 Task: Delete the category "Original" in the repository "Javascript".
Action: Mouse moved to (1231, 251)
Screenshot: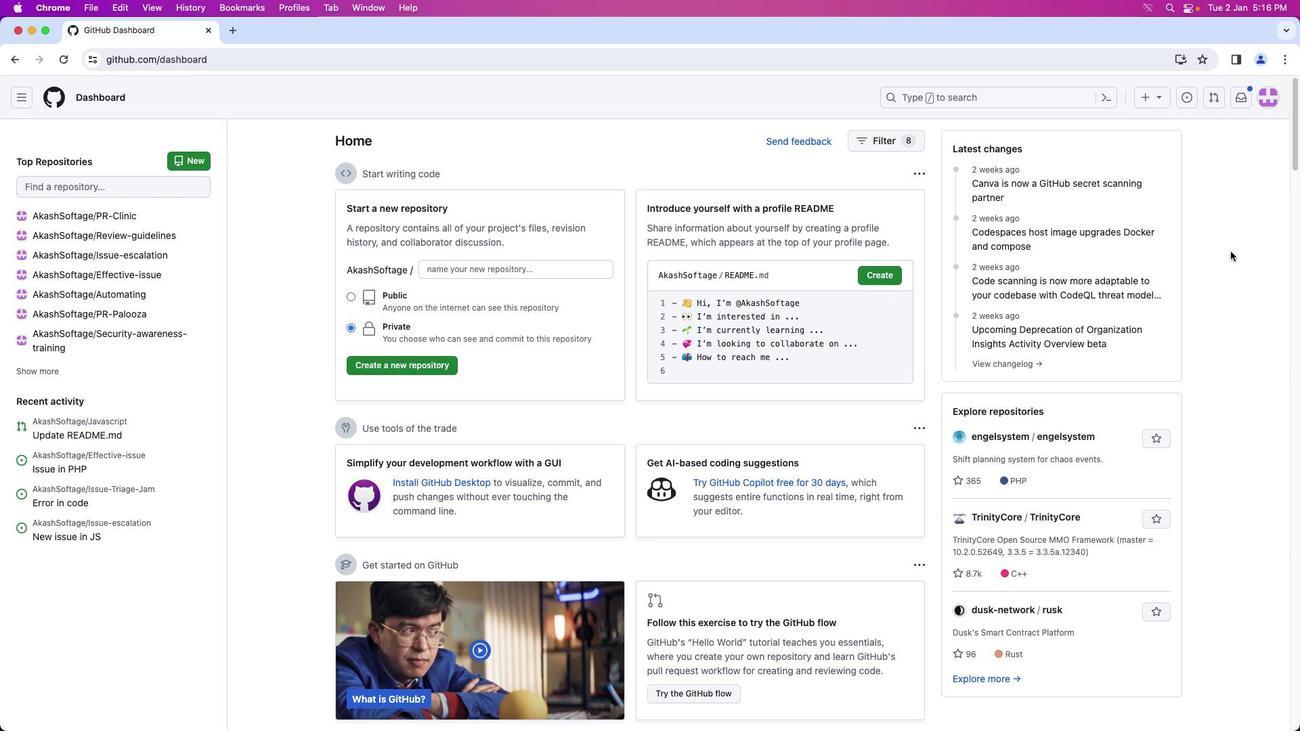 
Action: Mouse pressed left at (1231, 251)
Screenshot: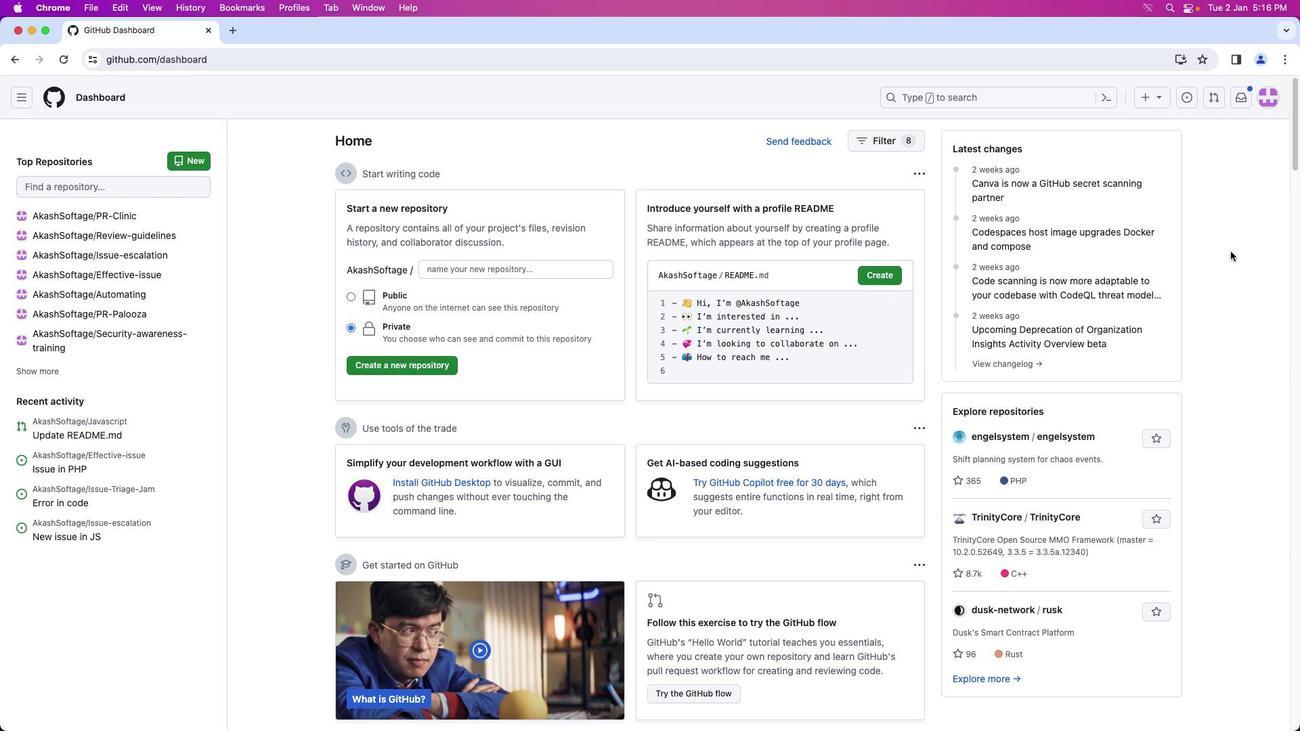
Action: Mouse moved to (1267, 94)
Screenshot: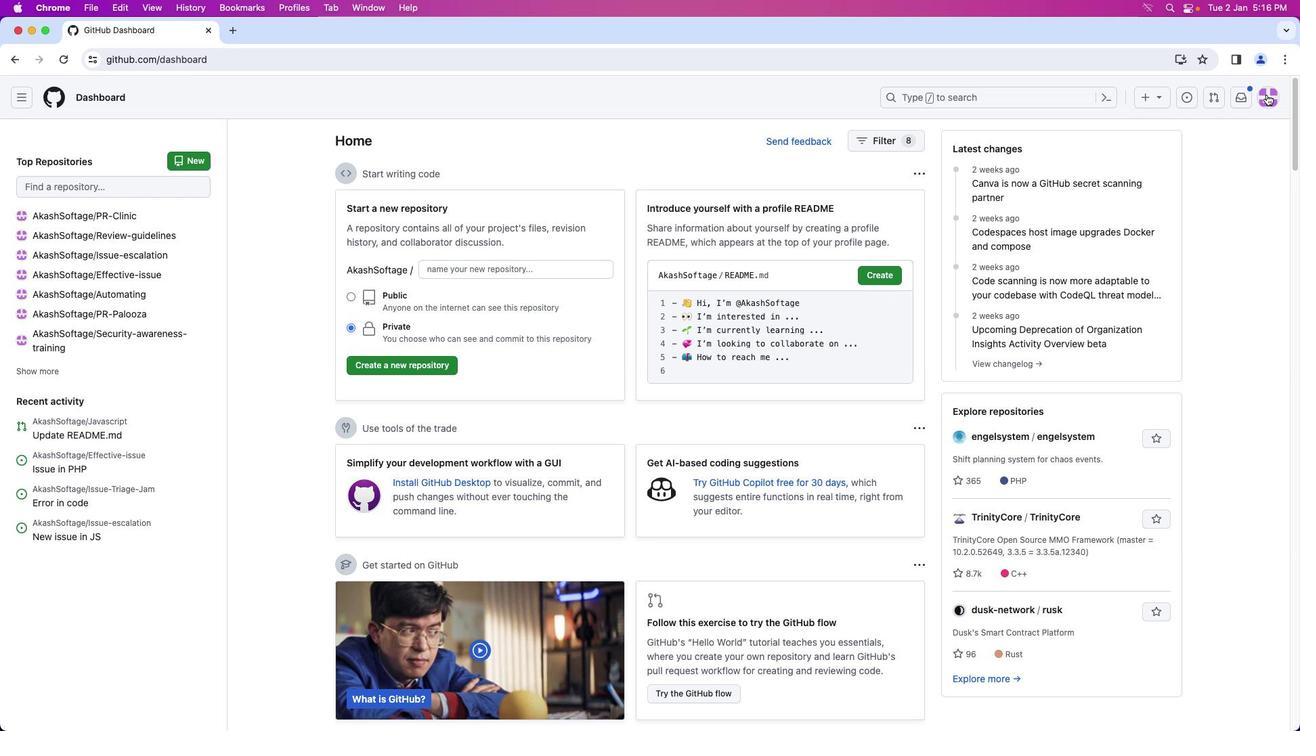 
Action: Mouse pressed left at (1267, 94)
Screenshot: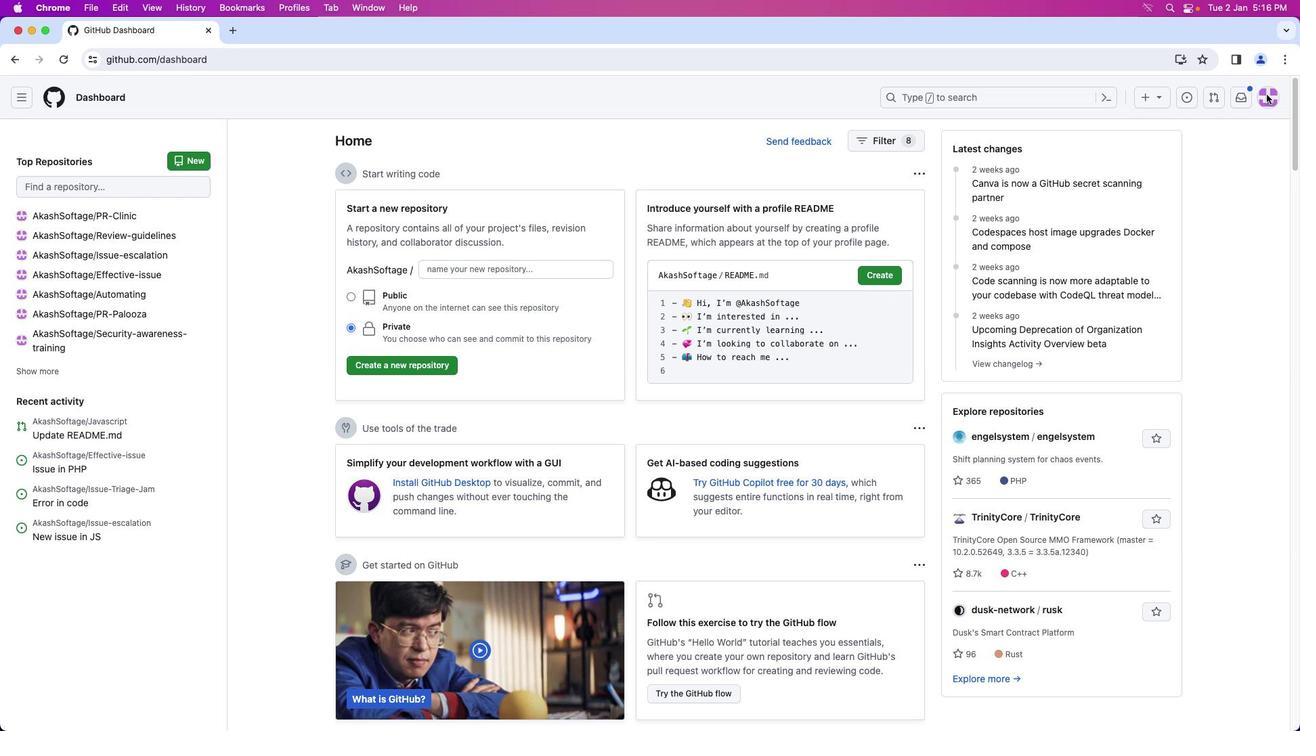 
Action: Mouse moved to (1196, 212)
Screenshot: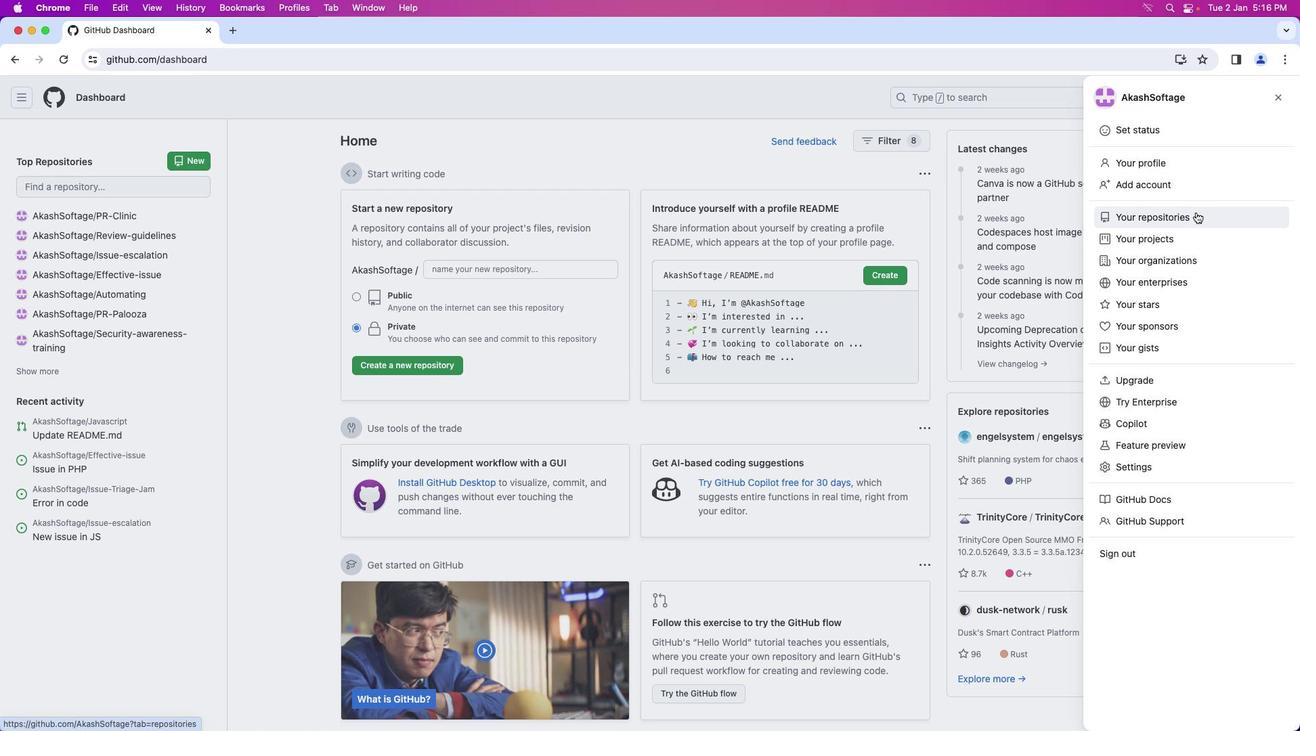 
Action: Mouse pressed left at (1196, 212)
Screenshot: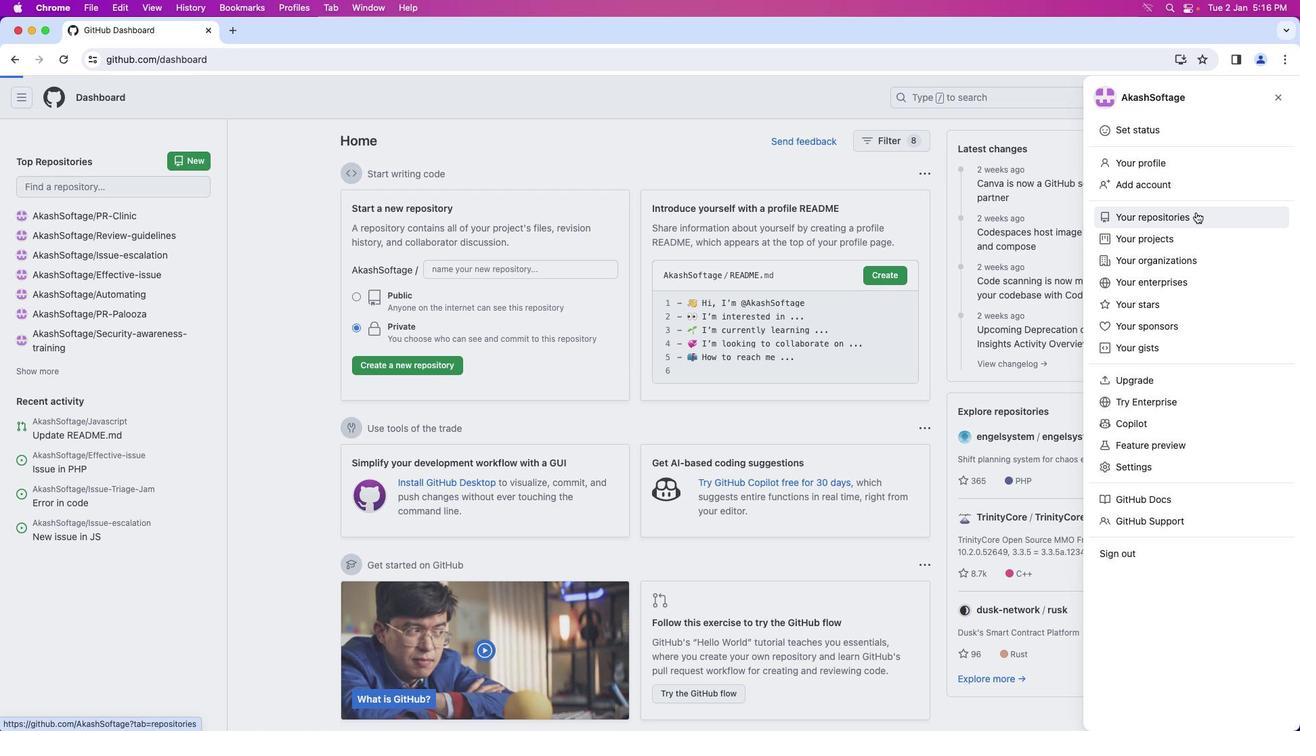 
Action: Mouse moved to (479, 228)
Screenshot: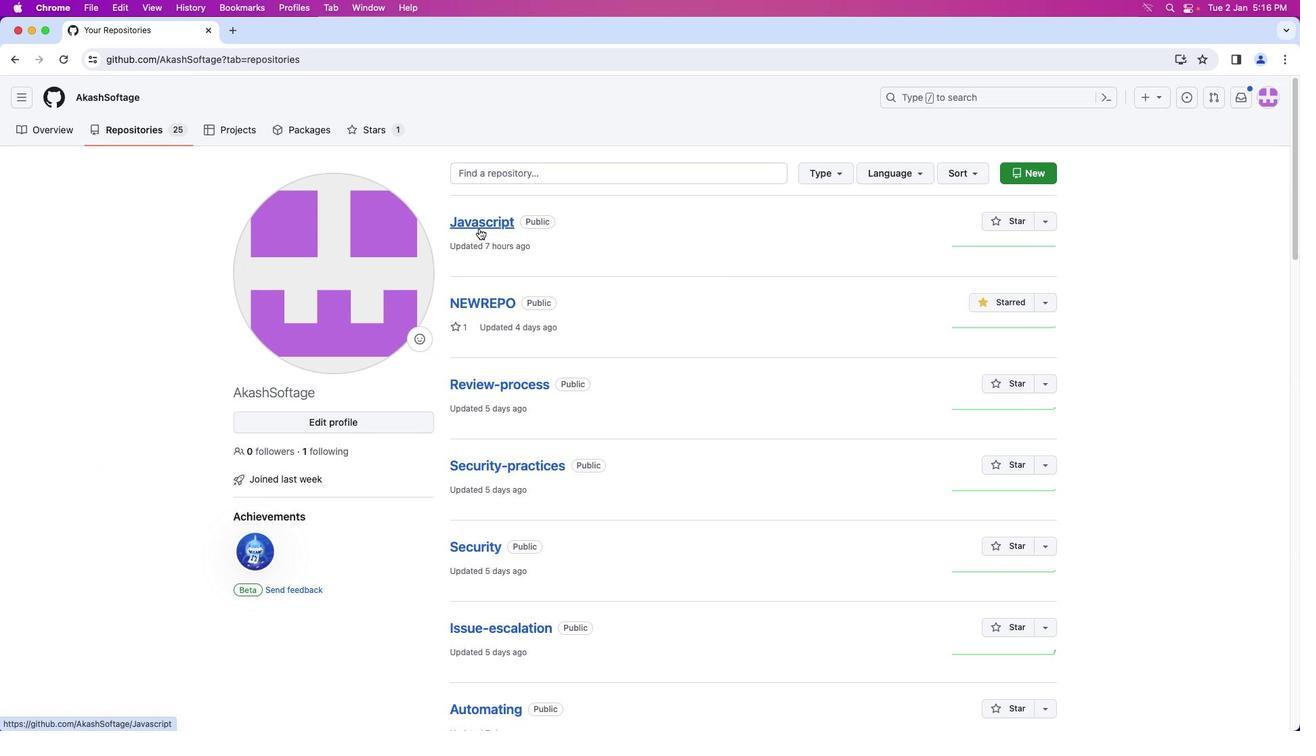 
Action: Mouse pressed left at (479, 228)
Screenshot: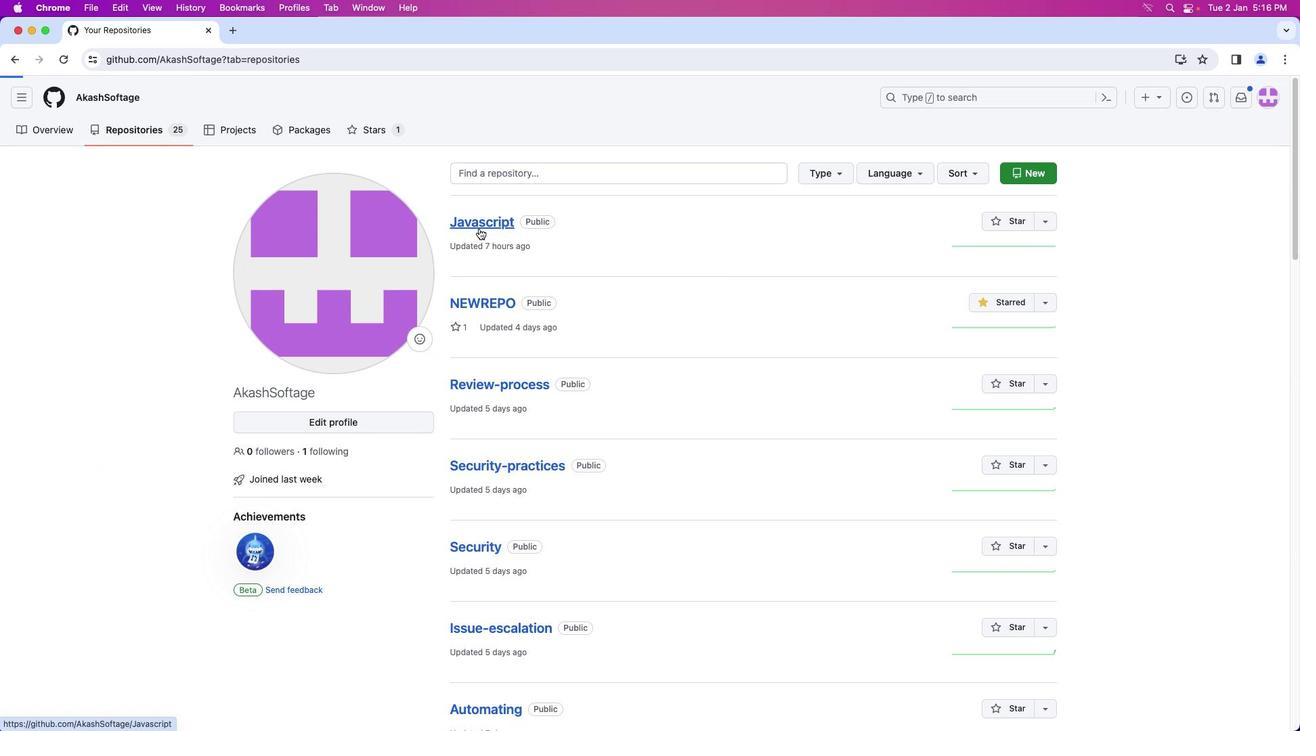 
Action: Mouse moved to (289, 138)
Screenshot: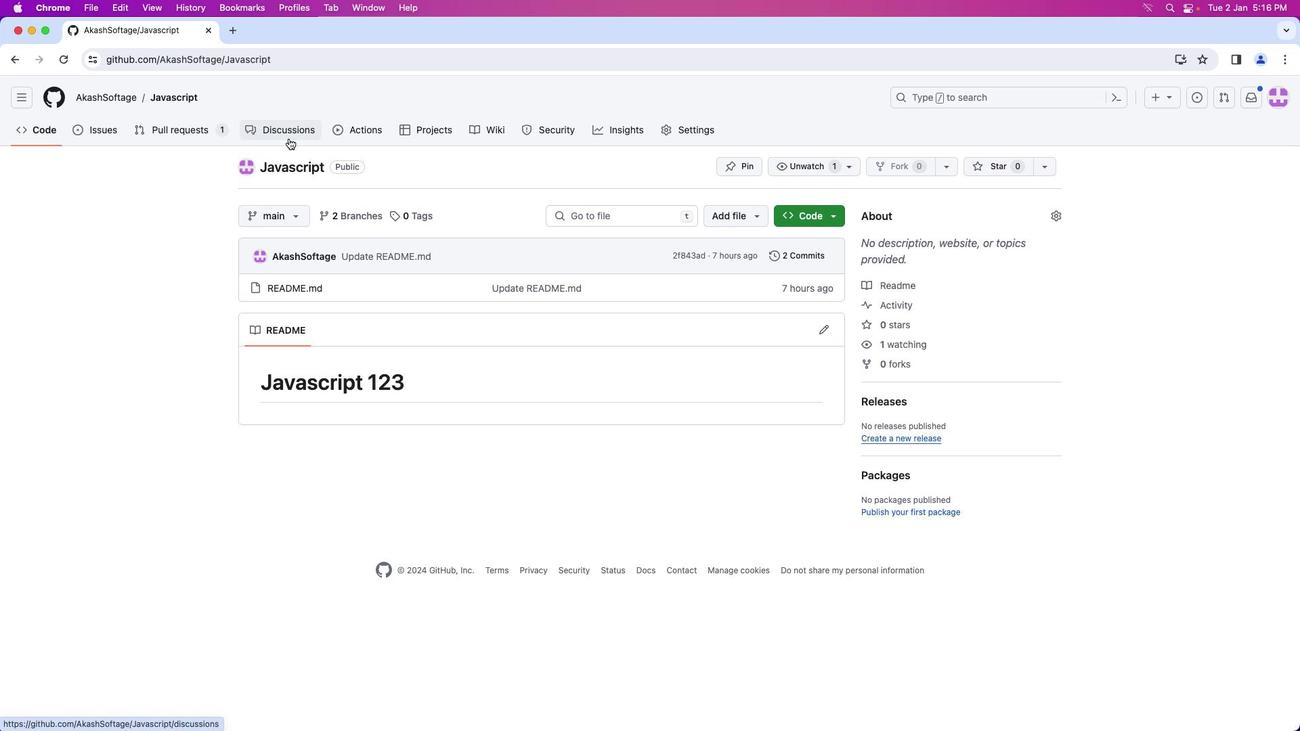 
Action: Mouse pressed left at (289, 138)
Screenshot: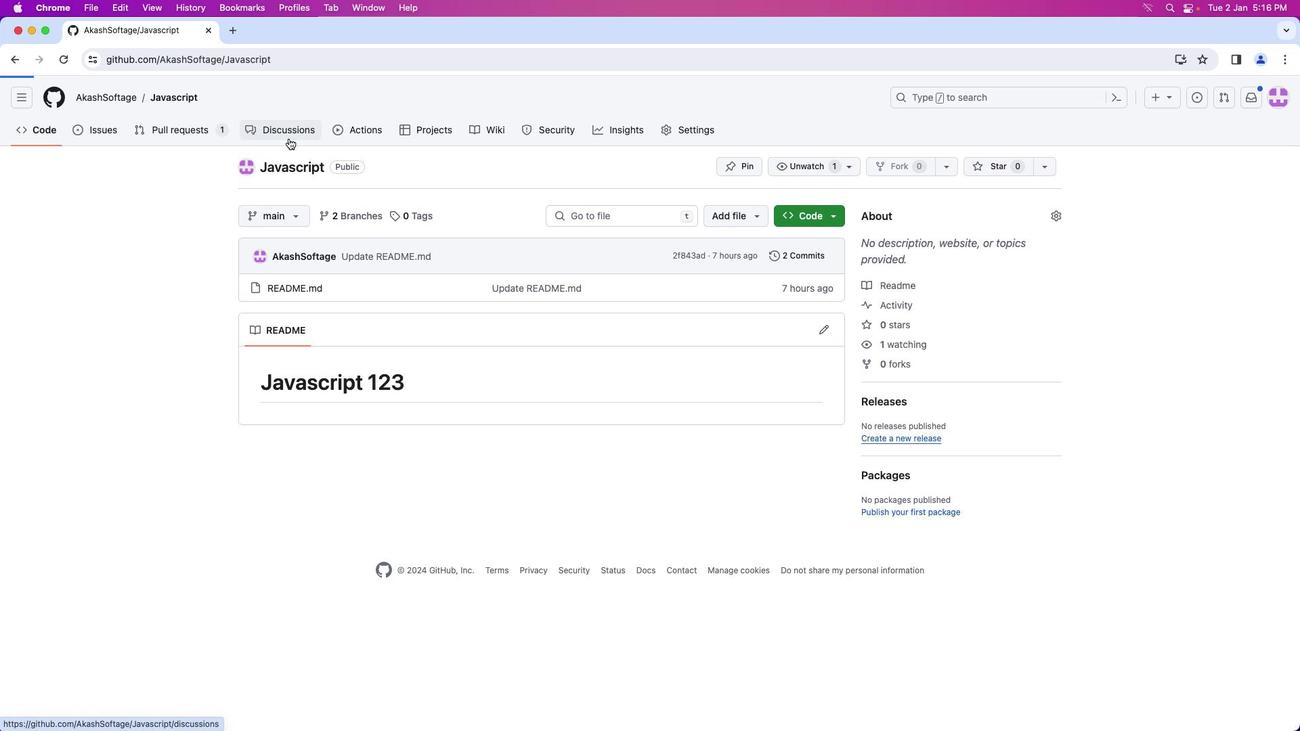
Action: Mouse moved to (455, 333)
Screenshot: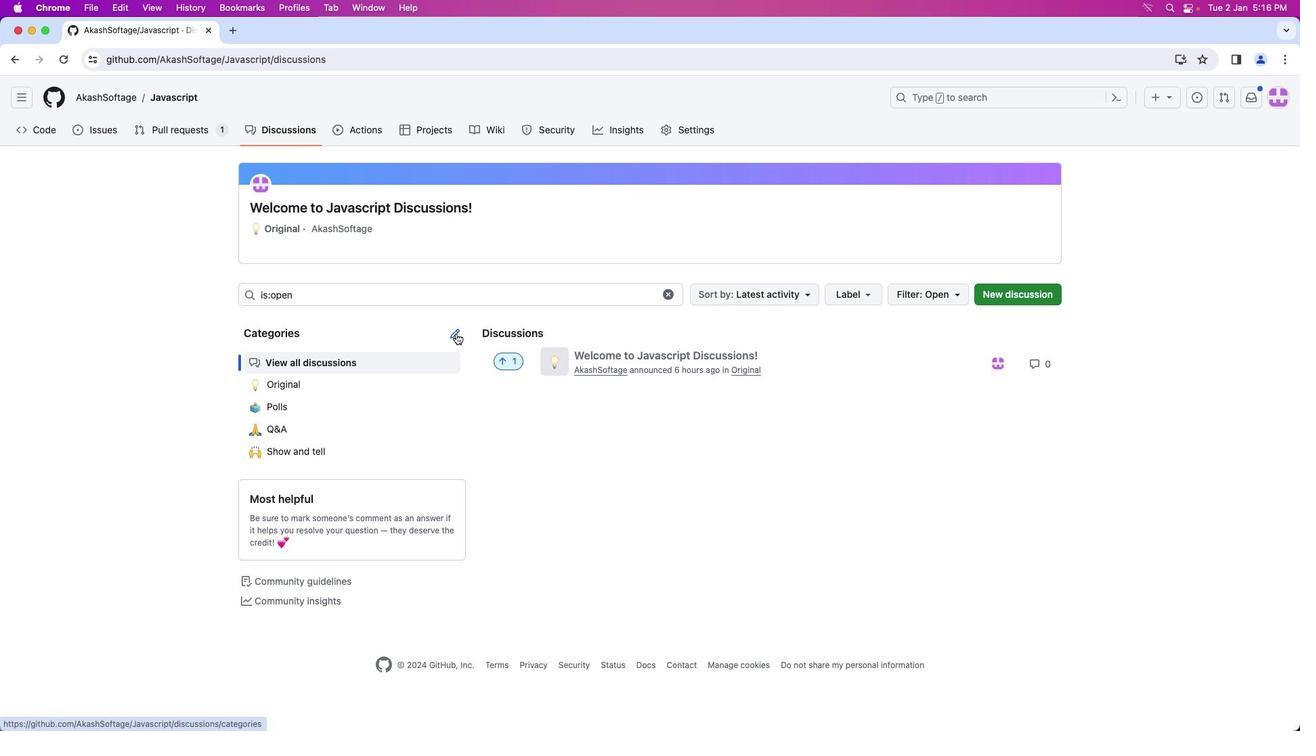 
Action: Mouse pressed left at (455, 333)
Screenshot: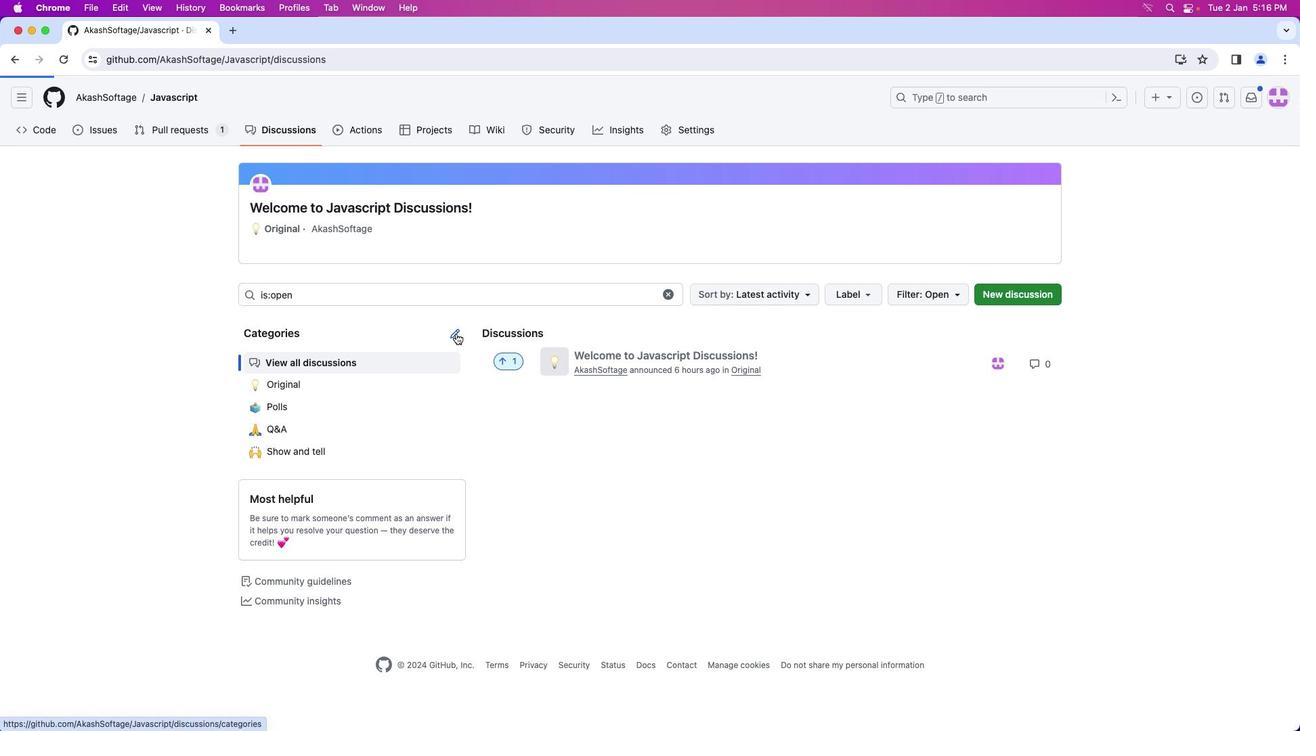 
Action: Mouse moved to (1043, 281)
Screenshot: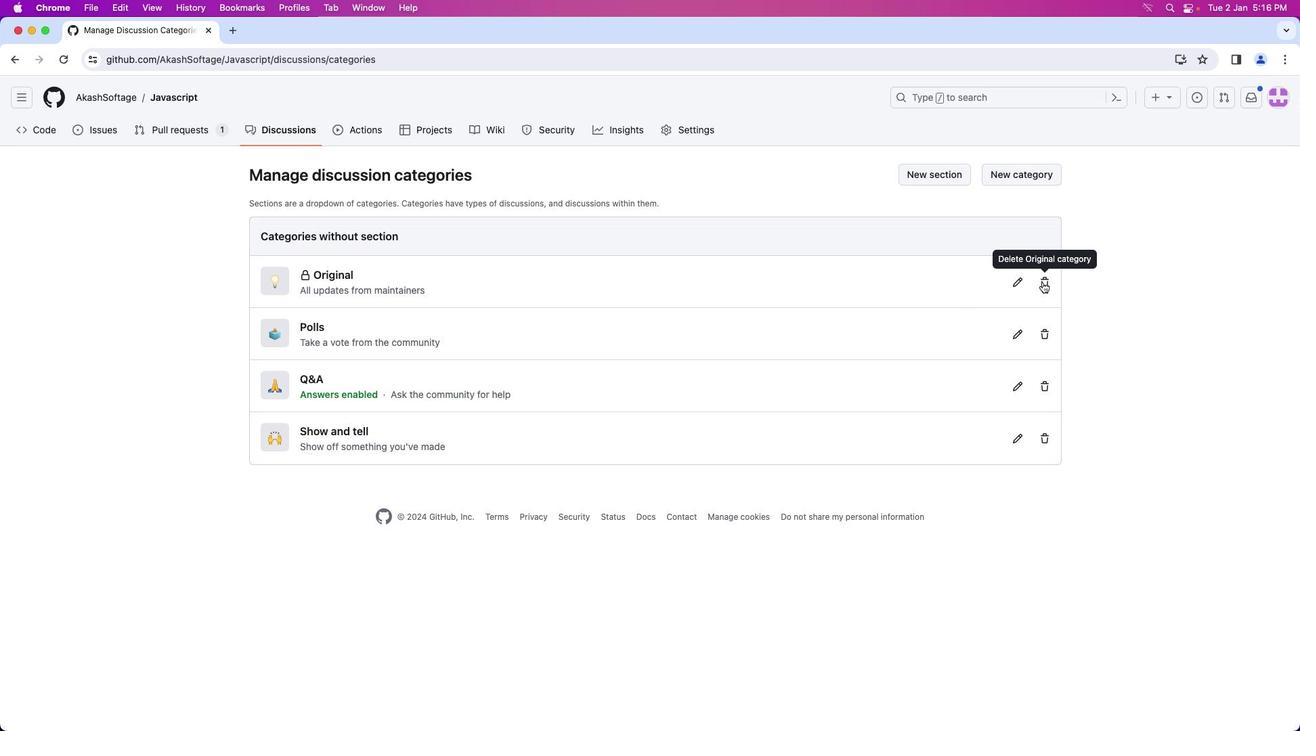 
Action: Mouse pressed left at (1043, 281)
Screenshot: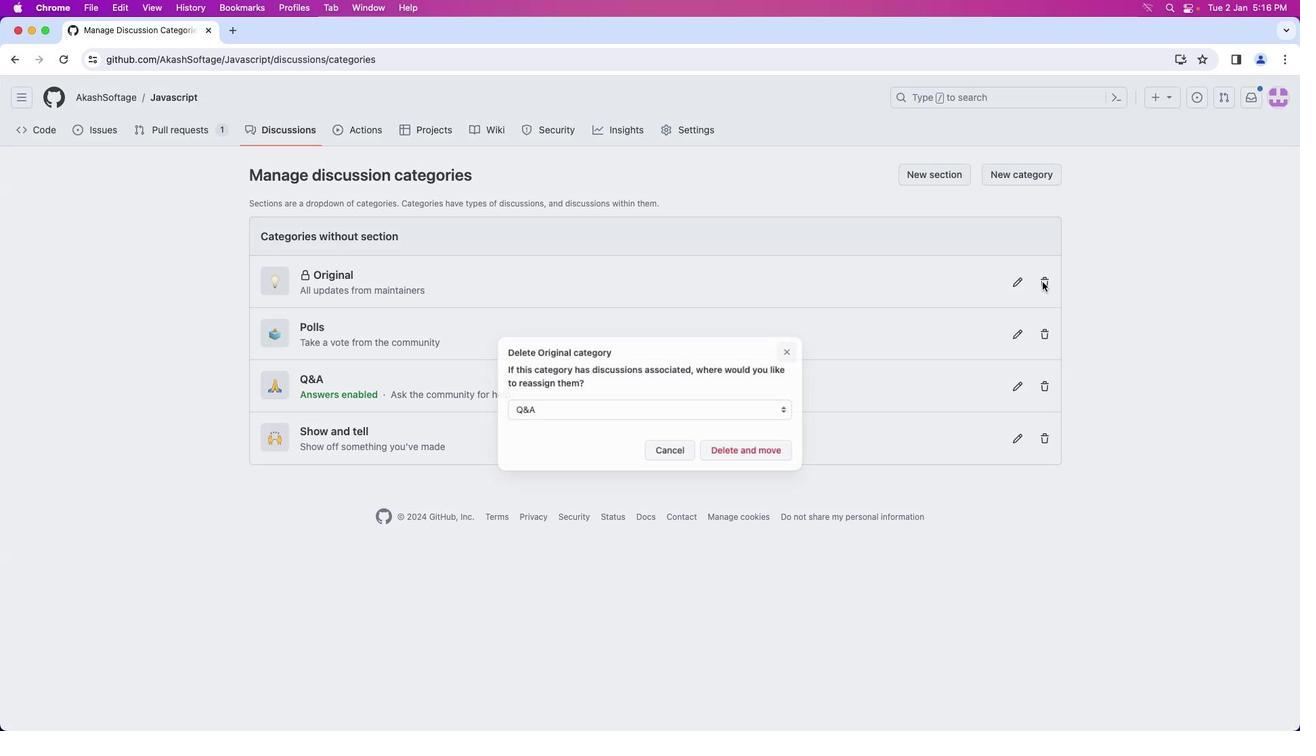 
Action: Mouse moved to (749, 457)
Screenshot: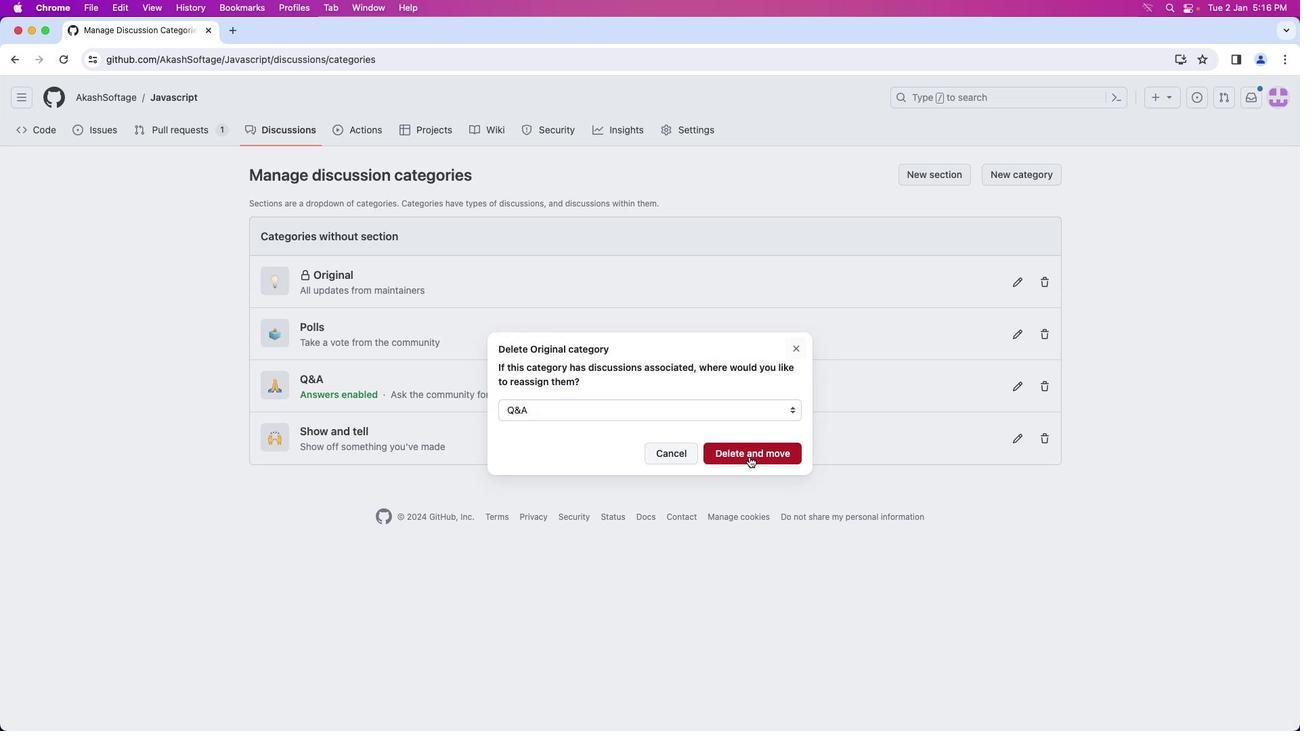 
Action: Mouse pressed left at (749, 457)
Screenshot: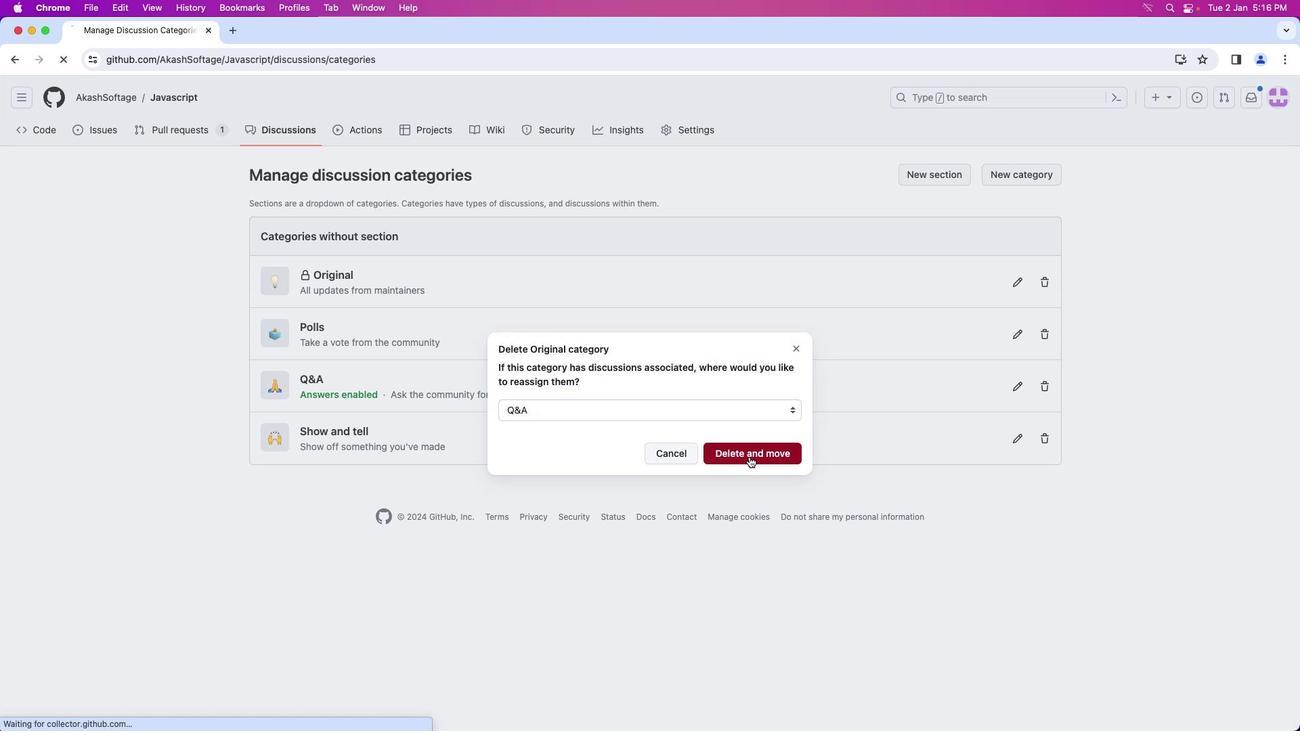 
Action: Mouse moved to (875, 590)
Screenshot: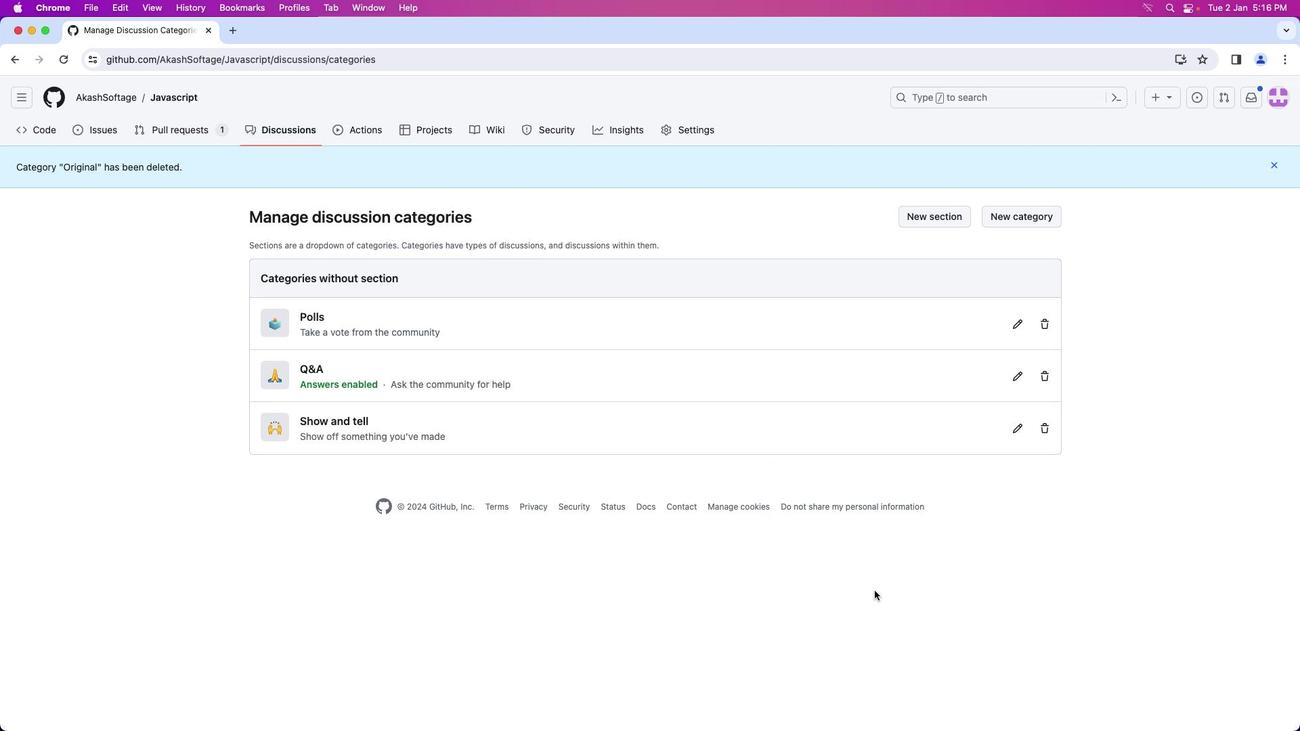 
Action: Mouse pressed left at (875, 590)
Screenshot: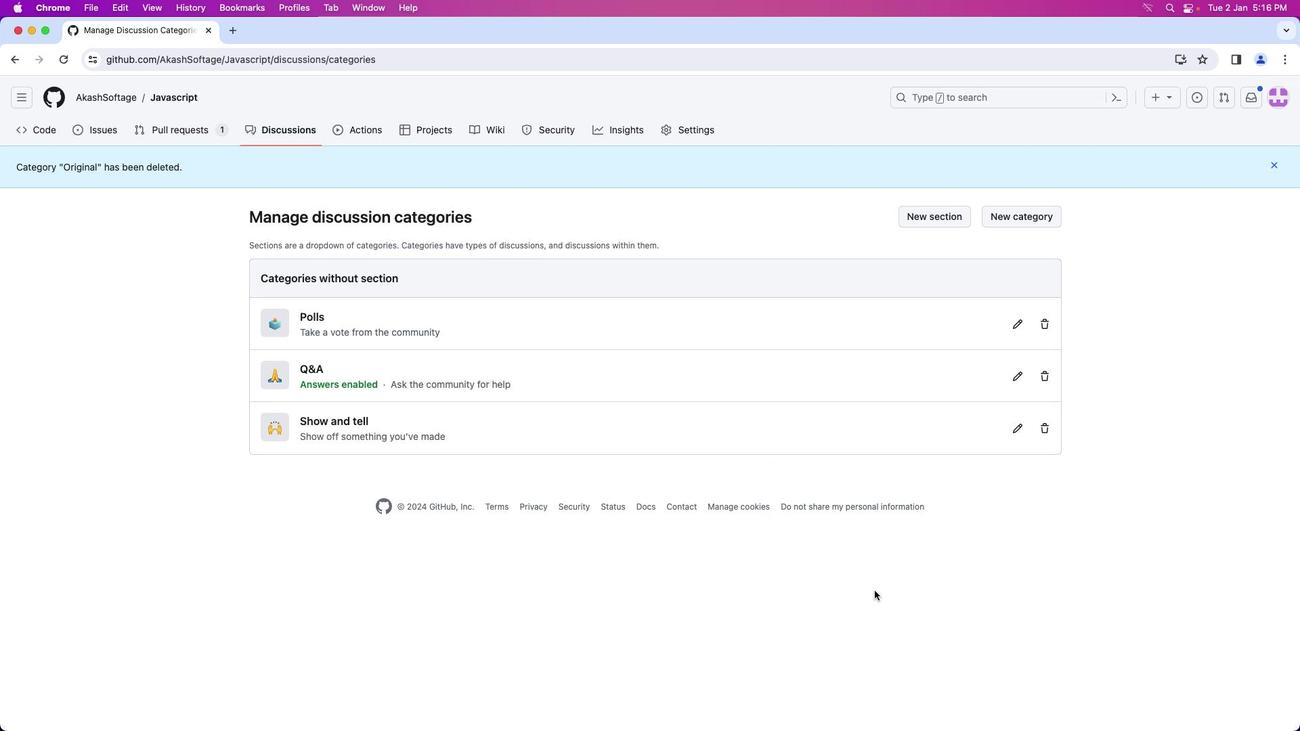 
